 Task: Create New Customer with Customer Name: Wholesale Place, Billing Address Line1: 1136 Sharon Lane, Billing Address Line2:  South Bend, Billing Address Line3:  Indiana 46625, Cell Number: 315-426-1561
Action: Mouse pressed left at (184, 35)
Screenshot: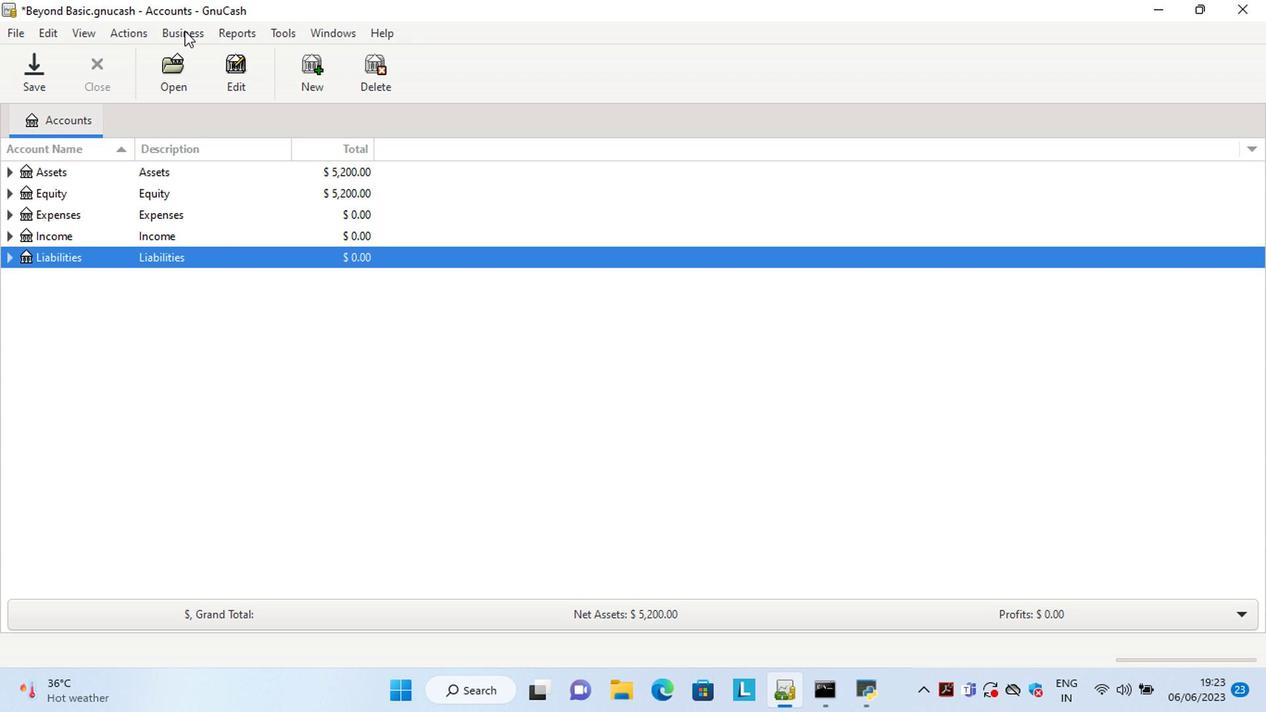
Action: Mouse moved to (404, 85)
Screenshot: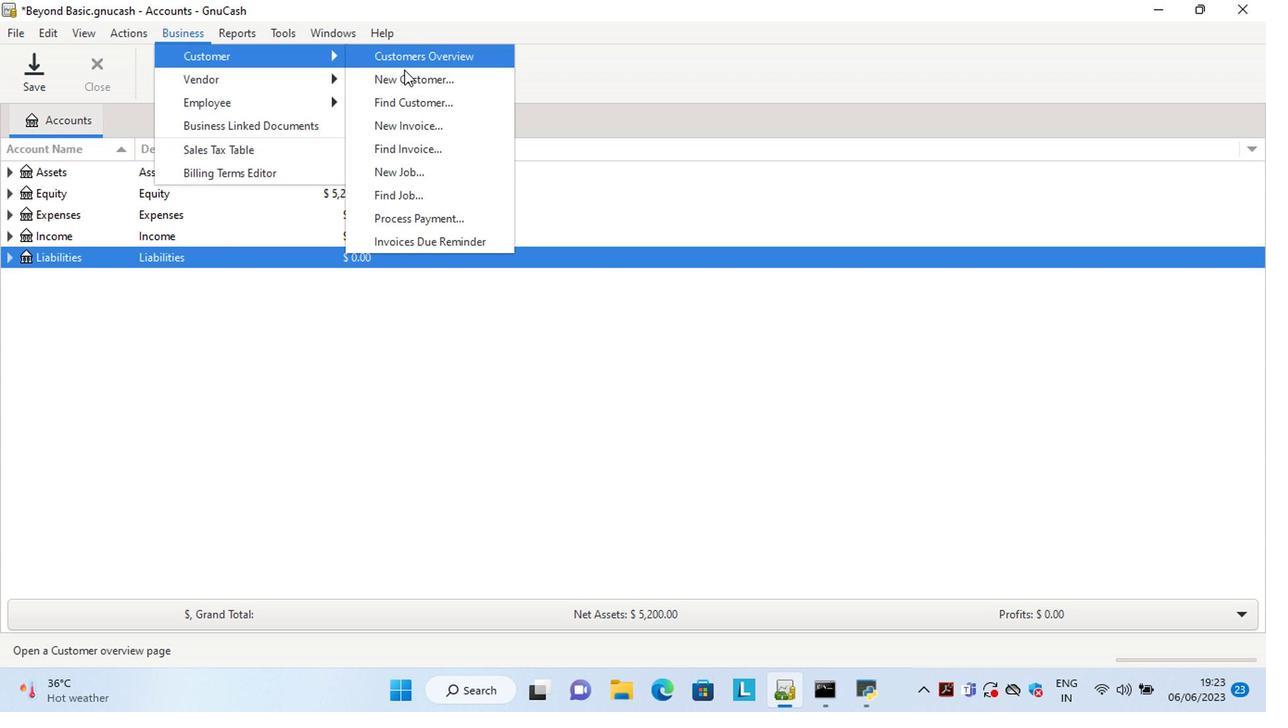 
Action: Mouse pressed left at (404, 85)
Screenshot: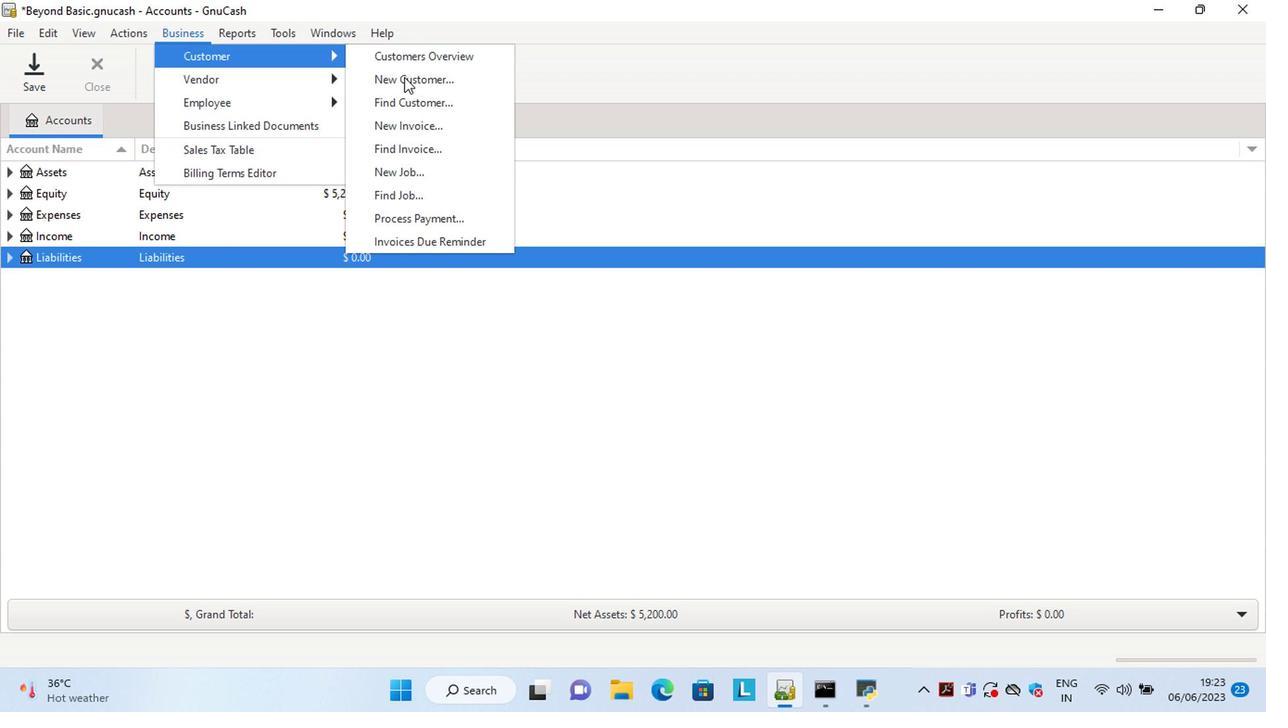 
Action: Mouse moved to (967, 413)
Screenshot: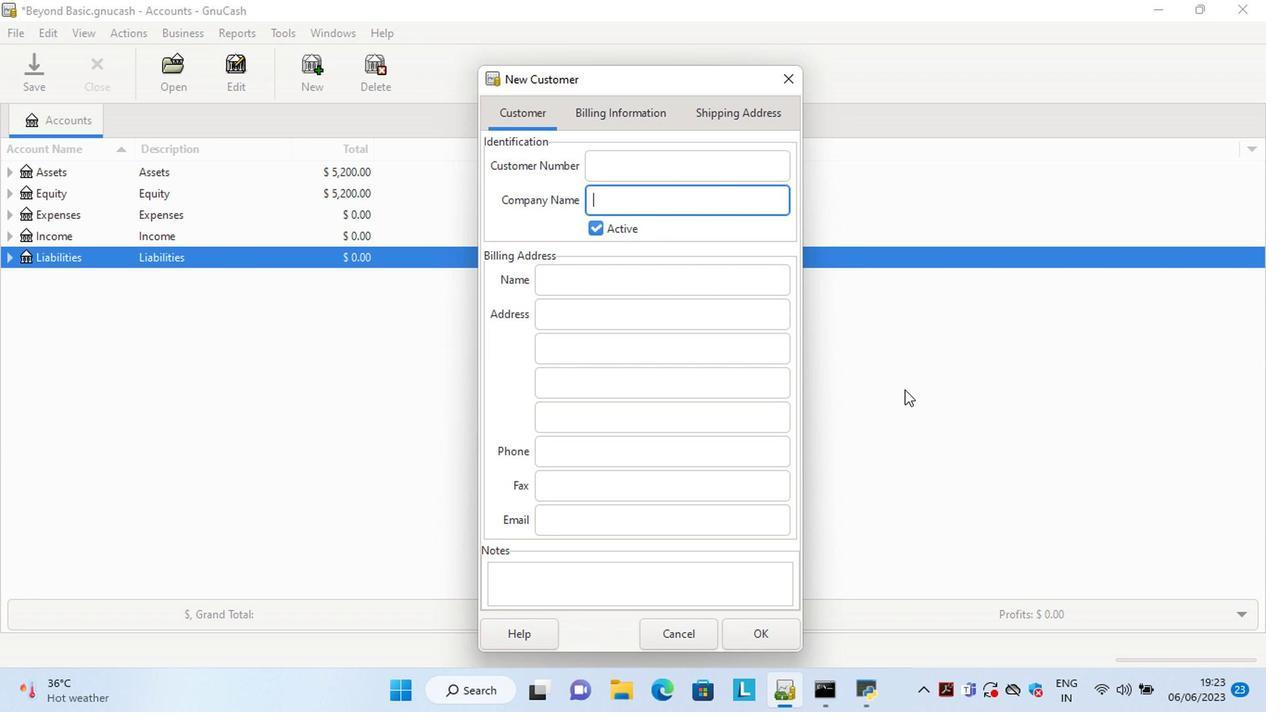 
Action: Key pressed <Key.shift>Wholesale<Key.space><Key.shift>Place<Key.tab><Key.tab><Key.tab>1136<Key.space><Key.shift>Sharon<Key.space><Key.shift>Lane<Key.tab><Key.shift>Sou<Key.tab><Key.shift>In<Key.end><Key.backspace><Key.backspace><Key.backspace><Key.backspace>6625<Key.tab><Key.tab>315-426-1561
Screenshot: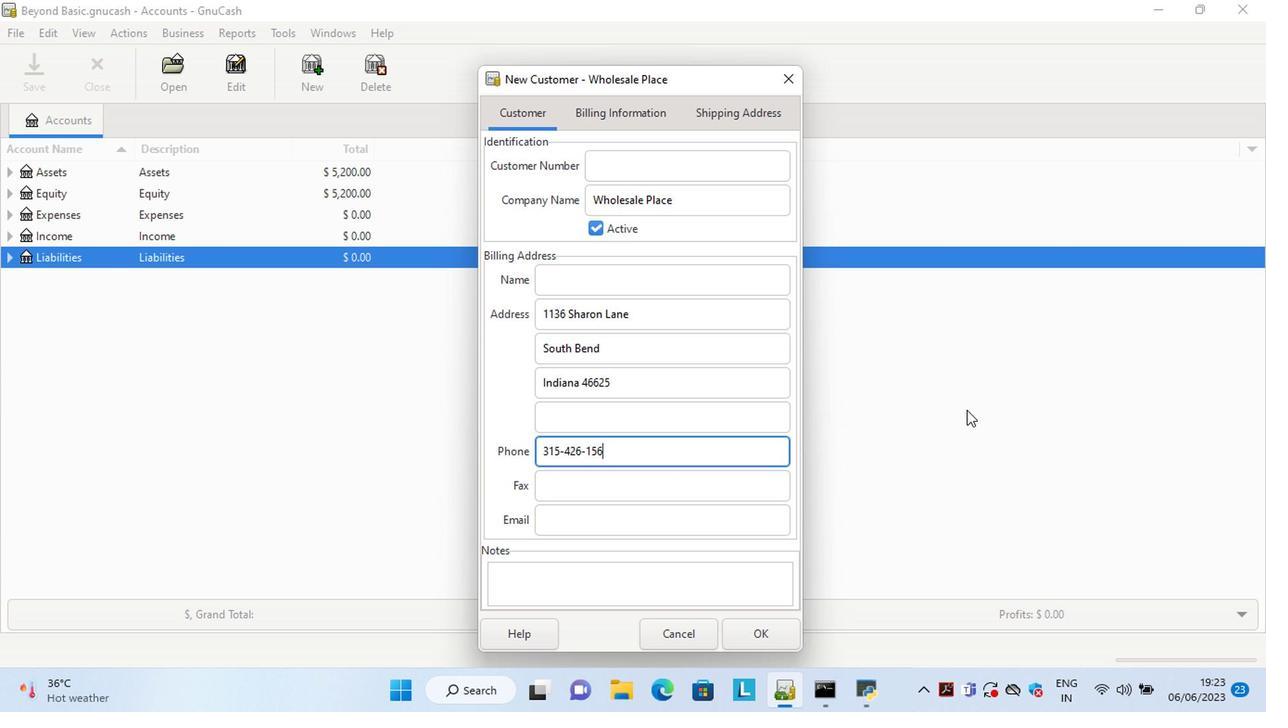 
Action: Mouse moved to (748, 645)
Screenshot: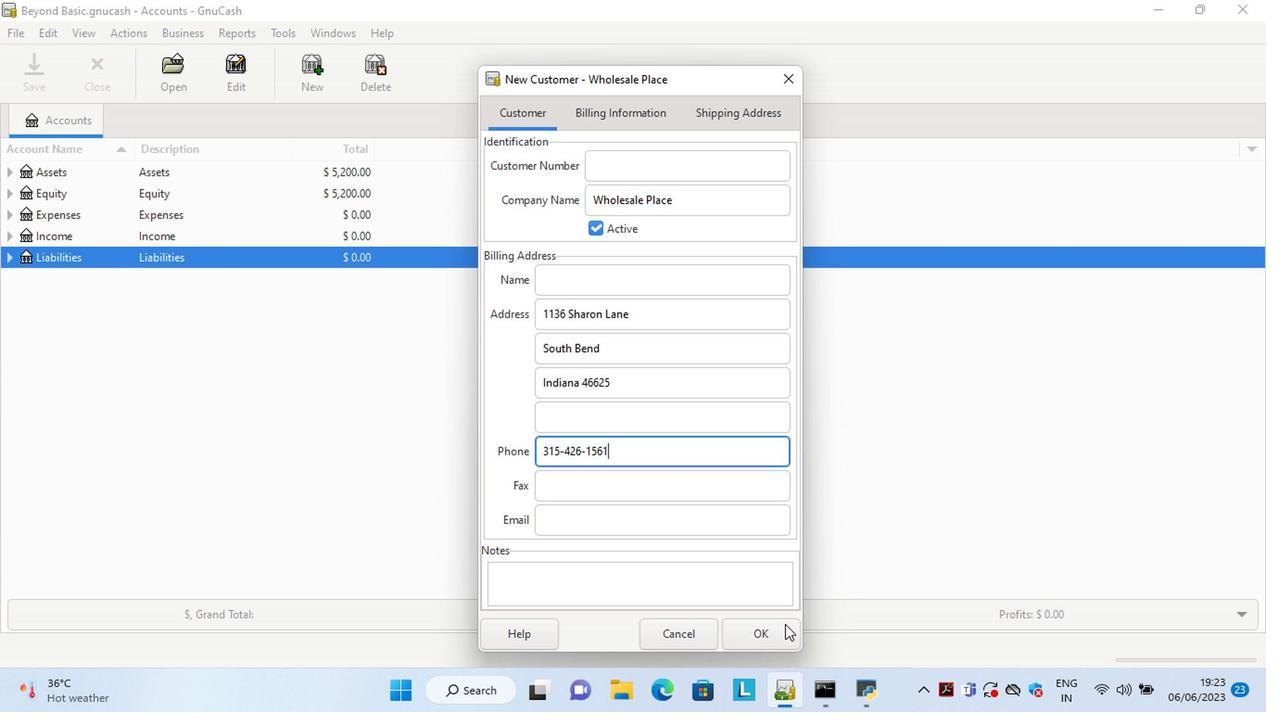 
Action: Mouse pressed left at (748, 645)
Screenshot: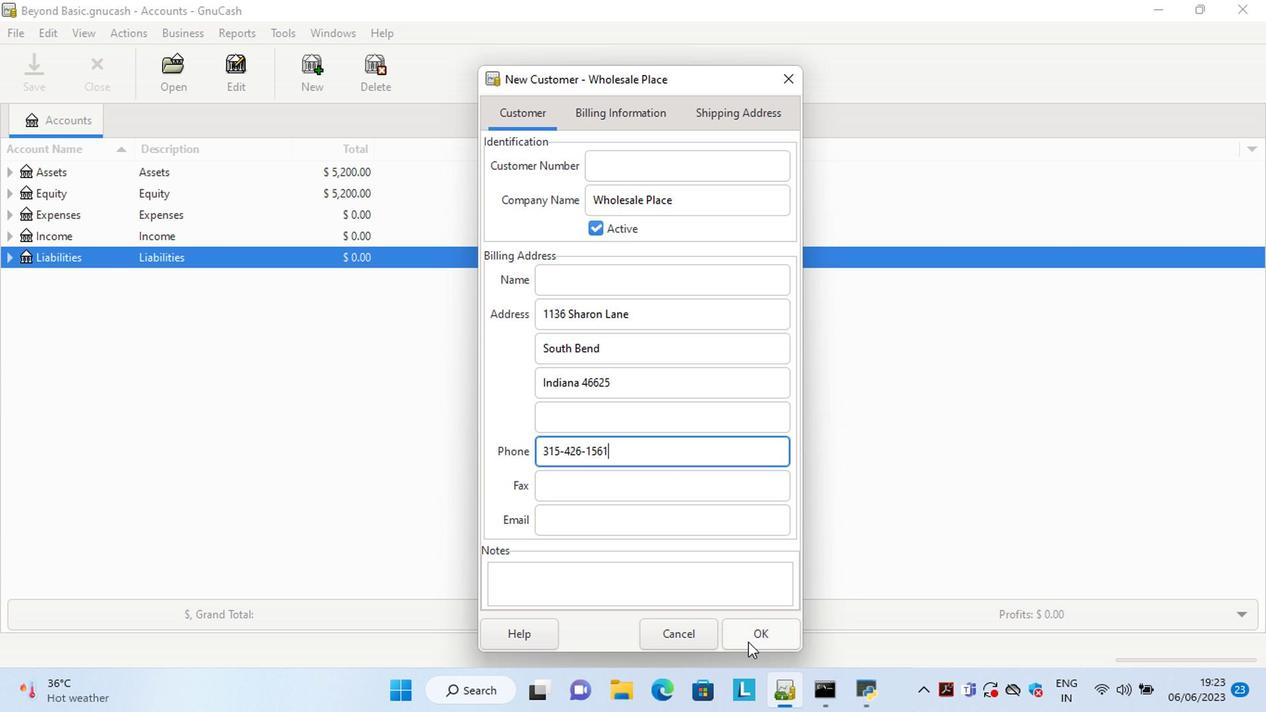 
